 Task: Create a section Feature Freeze Sprint and in the section, add a milestone Enterprise Resource Planning (ERP) Implementation in the project ZillaTech.
Action: Mouse moved to (205, 593)
Screenshot: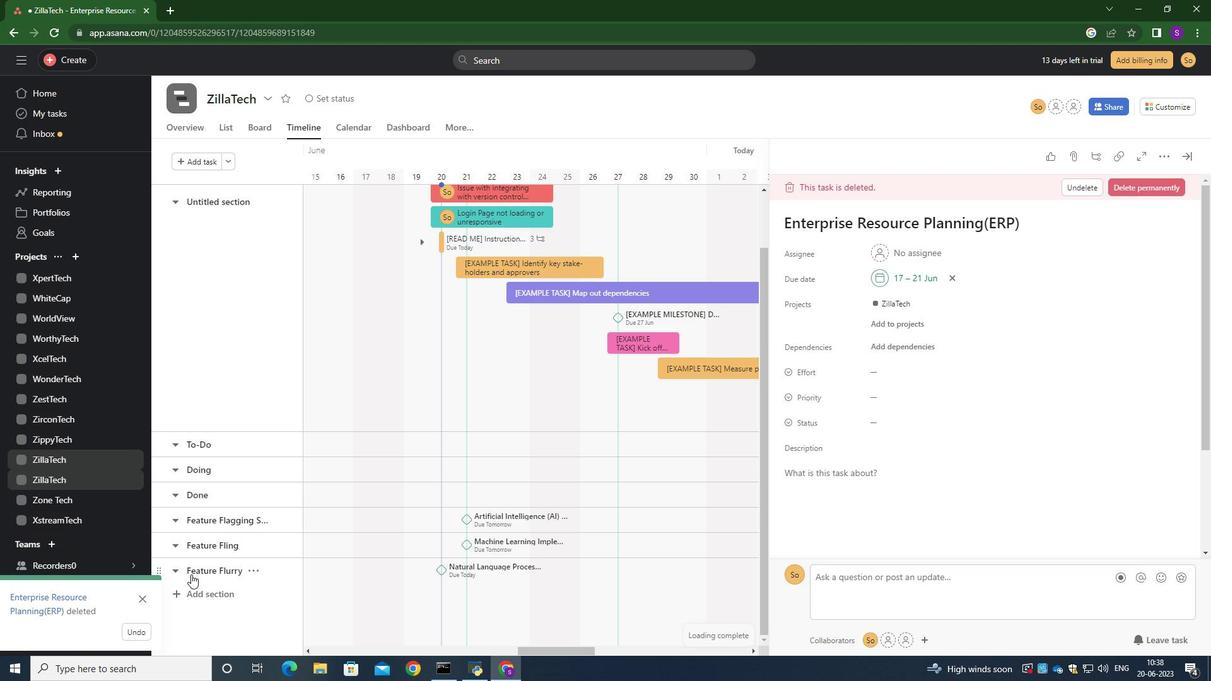 
Action: Mouse pressed left at (205, 593)
Screenshot: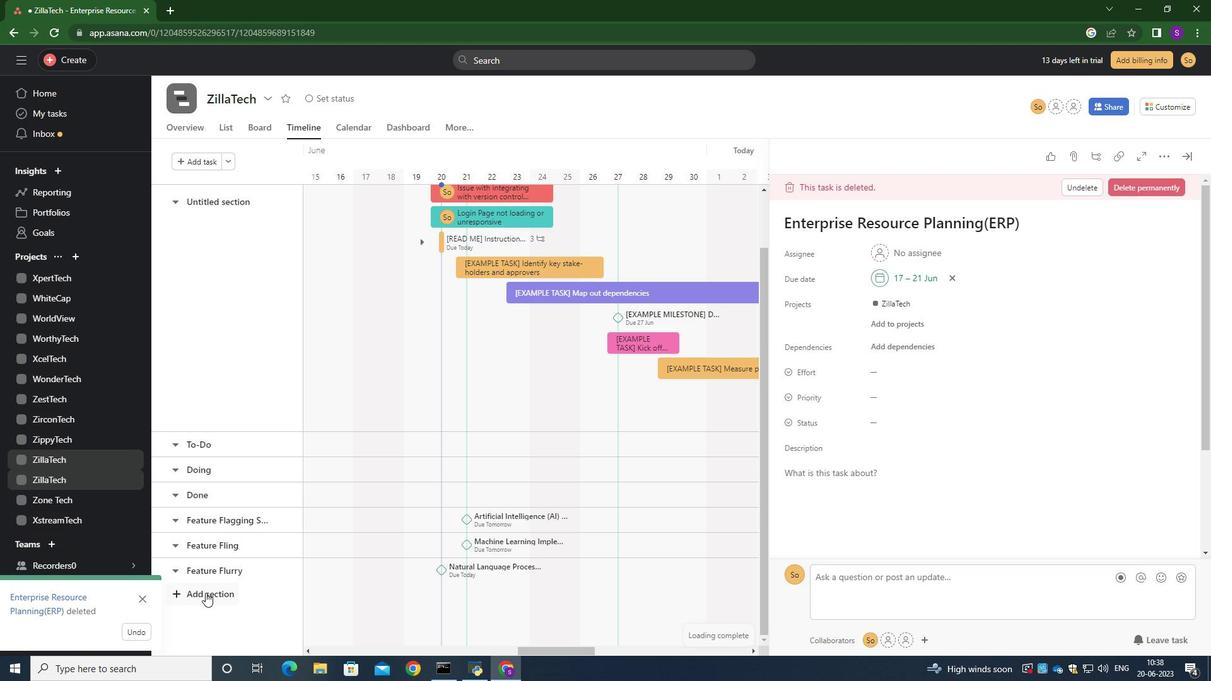
Action: Key pressed <Key.caps_lock>F<Key.caps_lock>eatur<Key.backspace><Key.backspace><Key.backspace><Key.backspace><Key.backspace><Key.backspace>f<Key.caps_lock>EATURE<Key.space><Key.caps_lock>f<Key.caps_lock>REEZE<Key.space><Key.caps_lock>s<Key.caps_lock>PRINT<Key.enter>
Screenshot: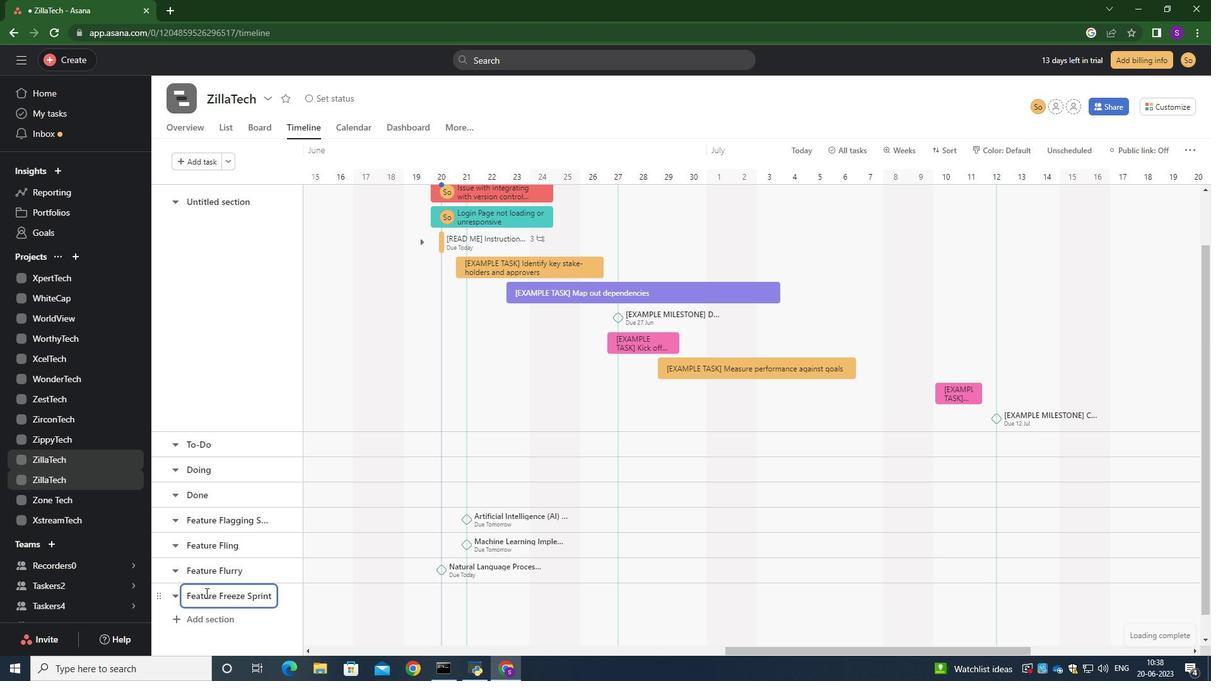 
Action: Mouse moved to (331, 598)
Screenshot: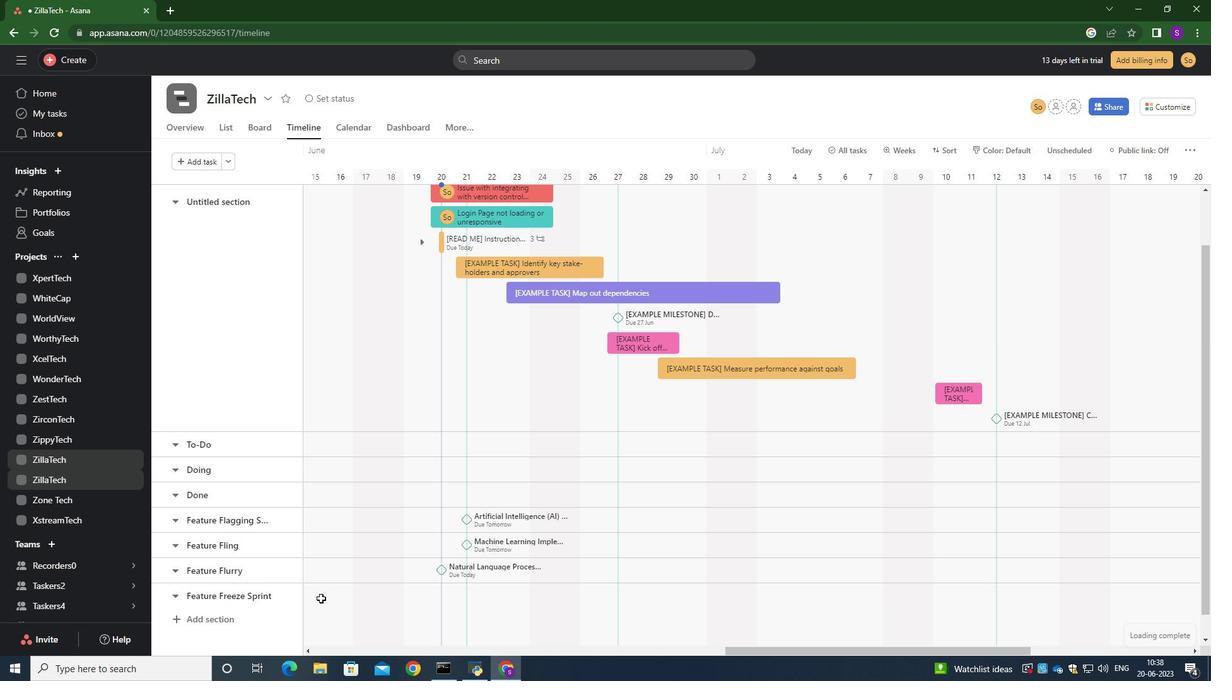 
Action: Mouse pressed left at (331, 598)
Screenshot: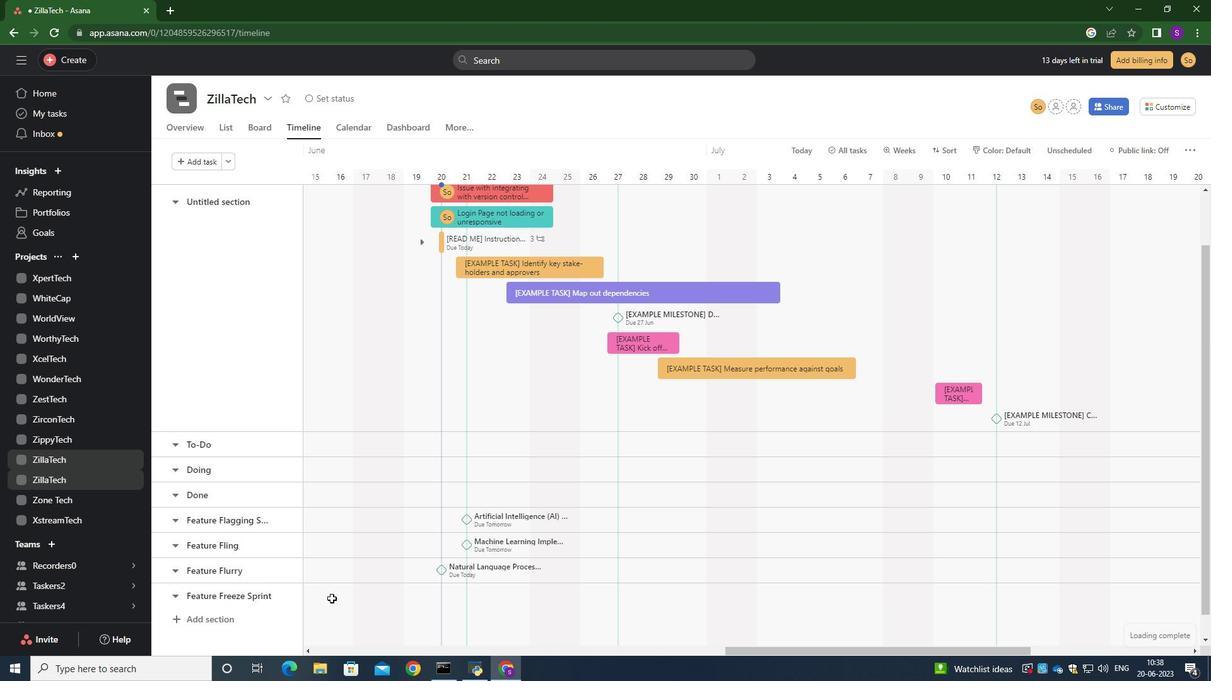 
Action: Key pressed <Key.caps_lock>e<Key.caps_lock>NTERPRISE<Key.space><Key.caps_lock>r<Key.caps_lock>ESOURCE<Key.space><Key.caps_lock>p<Key.caps_lock>LANNING<Key.shift_r>(<Key.caps_lock>erp<Key.shift_r>)<Key.space><Key.caps_lock>I<Key.caps_lock>mp<Key.backspace><Key.backspace><Key.backspace>i<Key.caps_lock>MPLEEN<Key.backspace><Key.backspace>MENTA<Key.backspace>ATION<Key.enter>
Screenshot: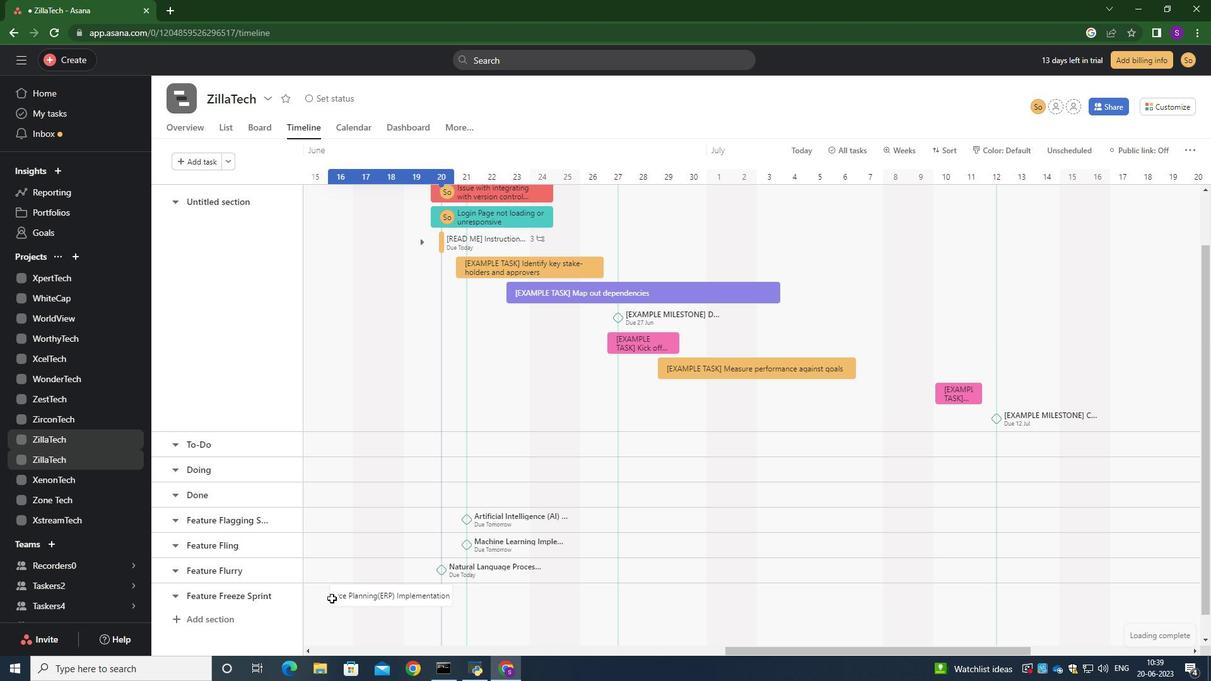 
Action: Mouse moved to (371, 594)
Screenshot: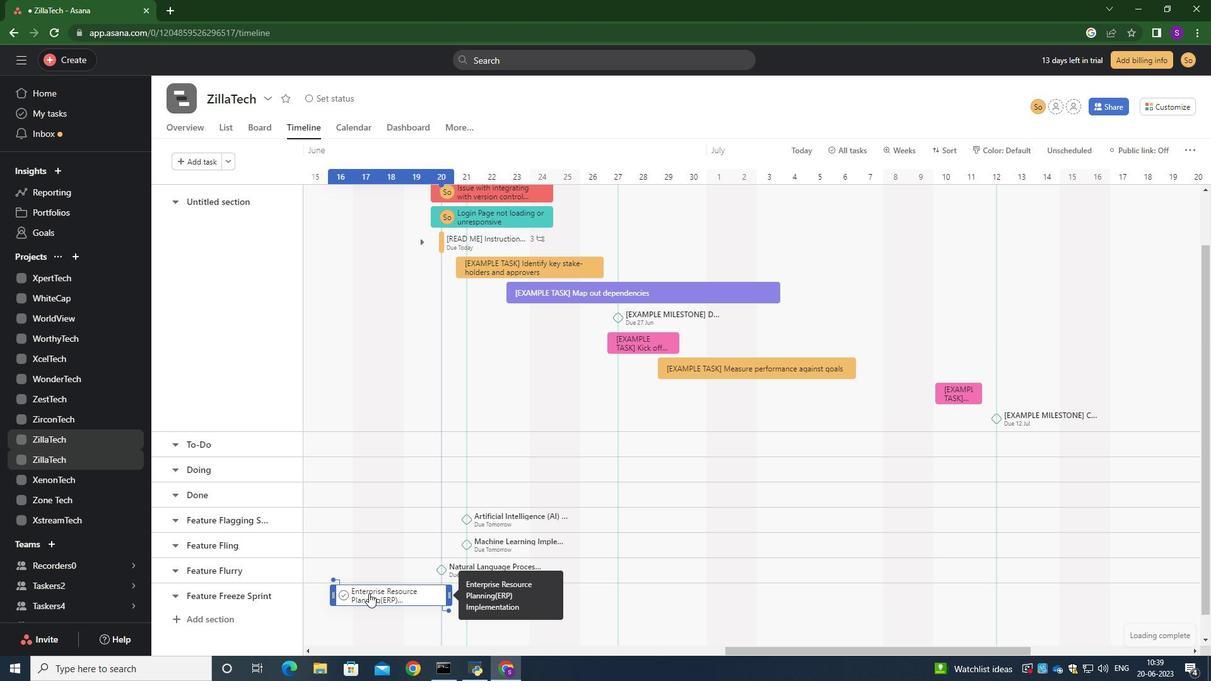 
Action: Mouse pressed right at (371, 594)
Screenshot: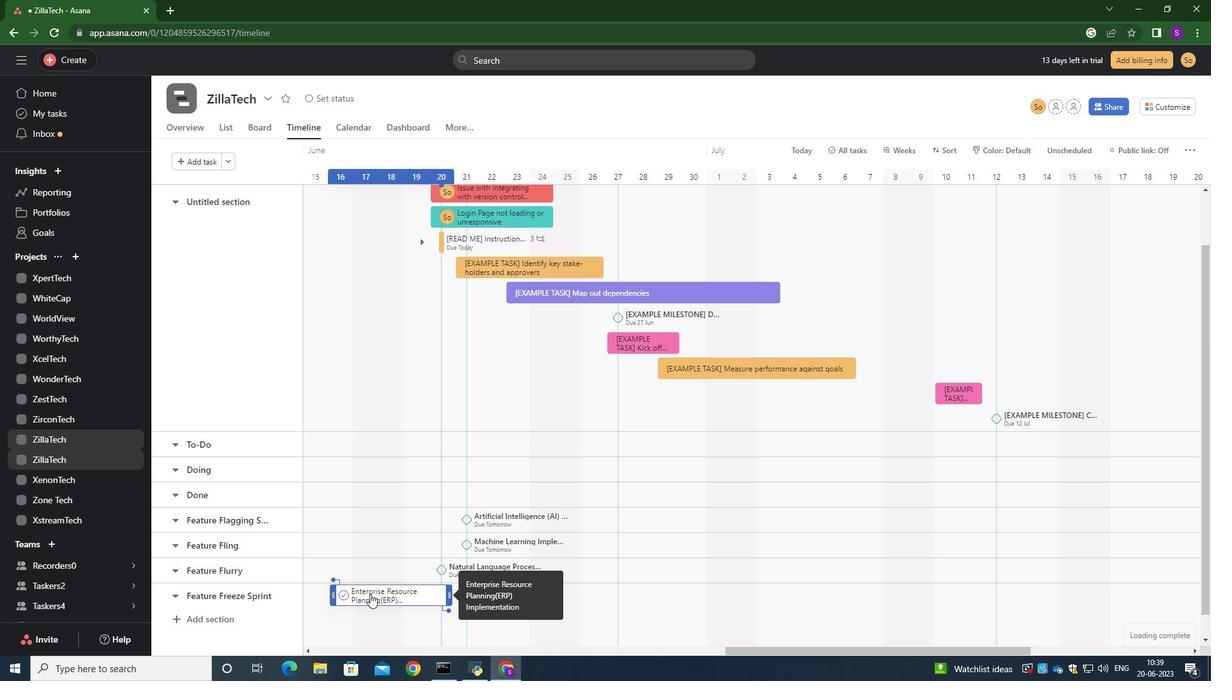 
Action: Mouse moved to (410, 529)
Screenshot: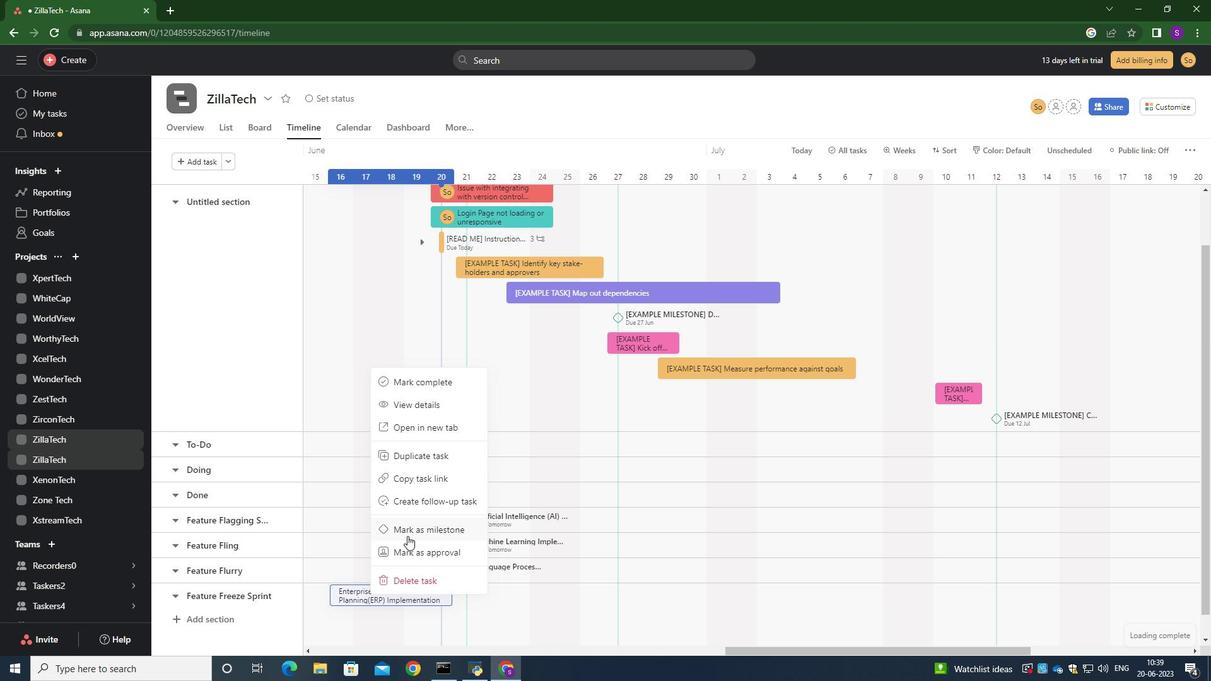 
Action: Mouse pressed left at (410, 529)
Screenshot: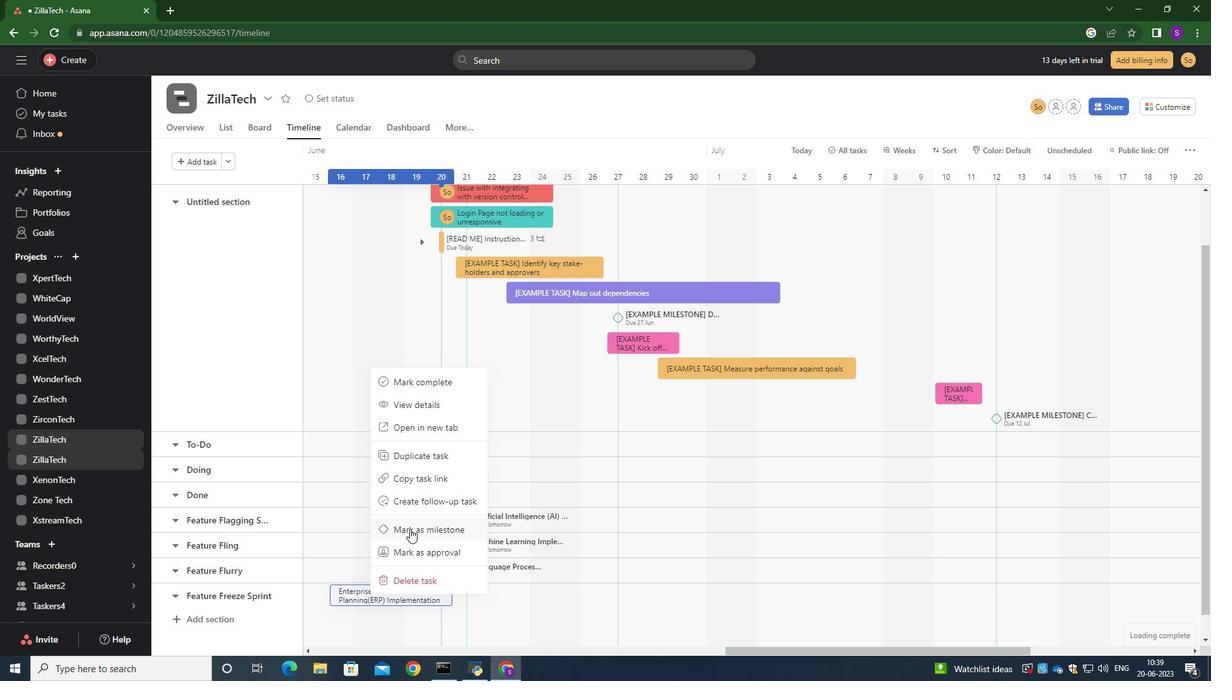
Action: Mouse moved to (619, 422)
Screenshot: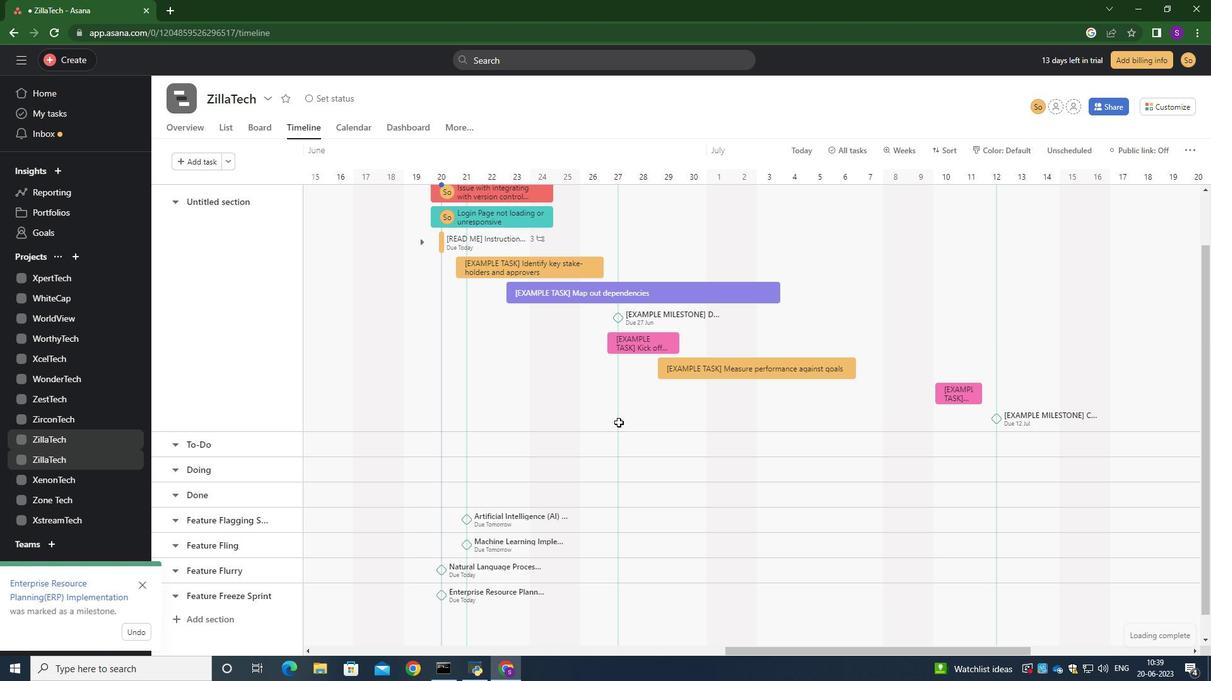 
